 Task: Use the "Report Spam" option within a conversation thread.
Action: Mouse moved to (518, 124)
Screenshot: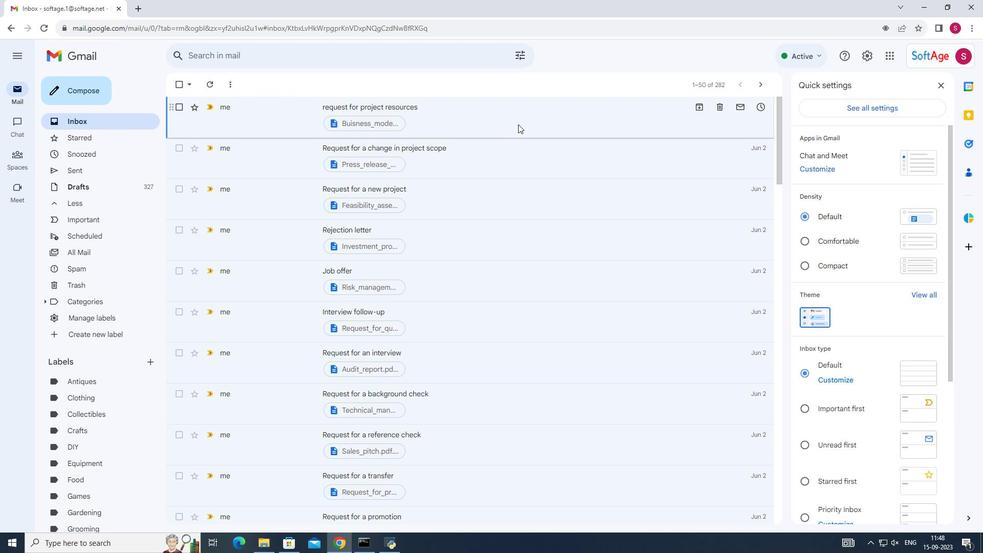 
Action: Mouse pressed left at (518, 124)
Screenshot: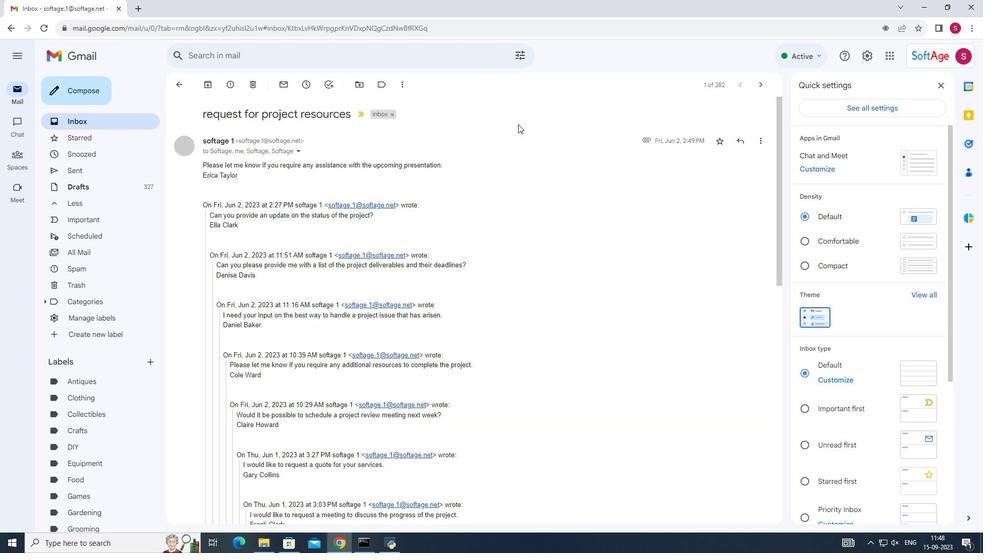 
Action: Mouse moved to (761, 140)
Screenshot: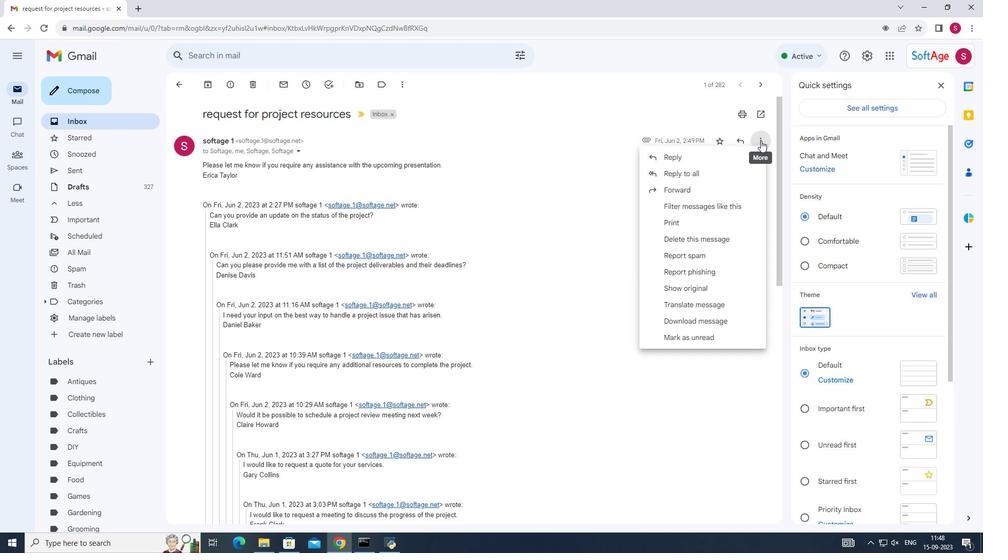 
Action: Mouse pressed left at (761, 140)
Screenshot: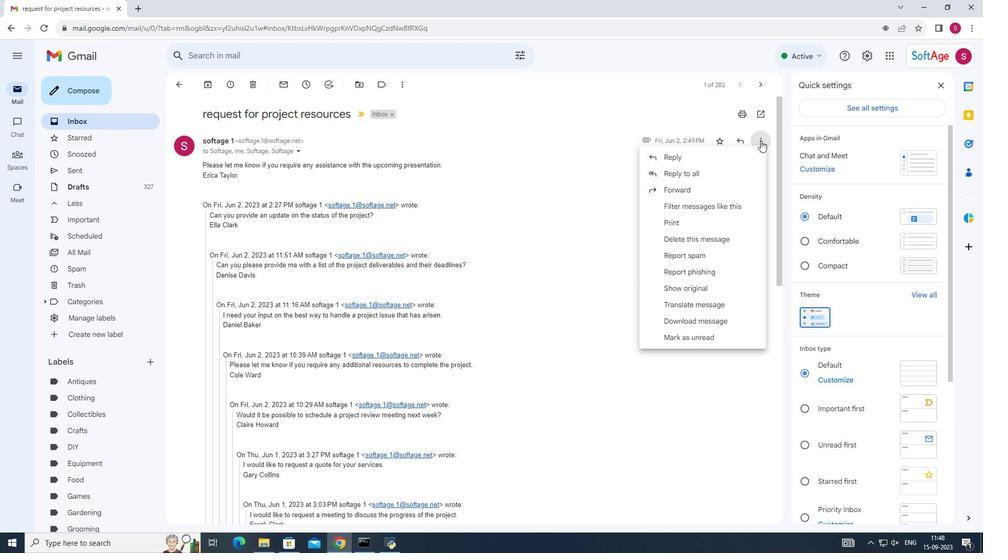 
Action: Mouse moved to (686, 258)
Screenshot: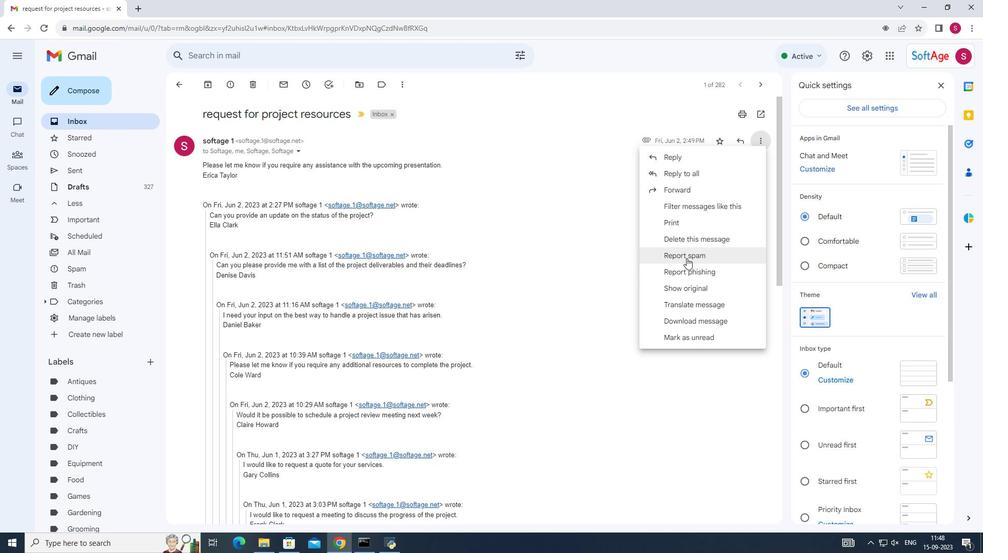 
Action: Mouse pressed left at (686, 258)
Screenshot: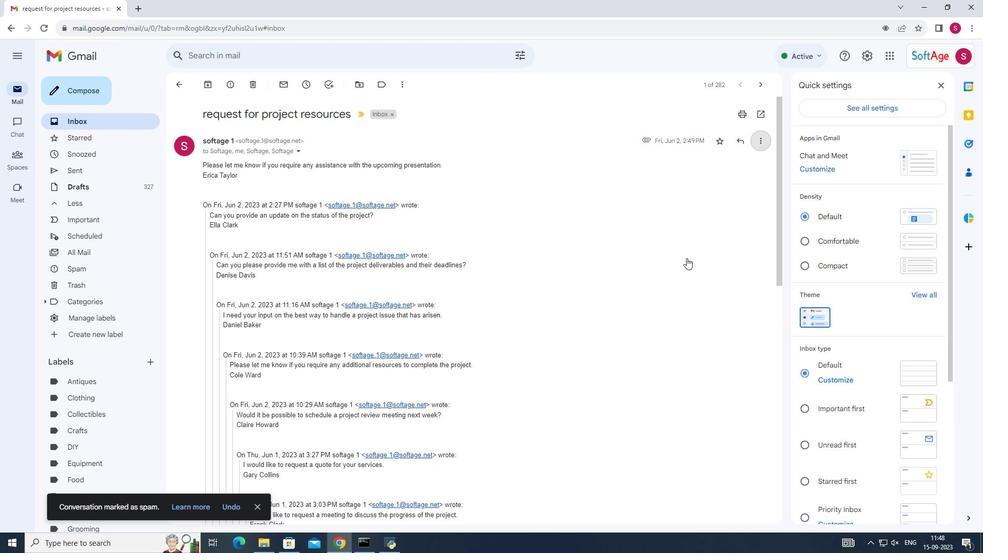 
Action: Mouse moved to (629, 283)
Screenshot: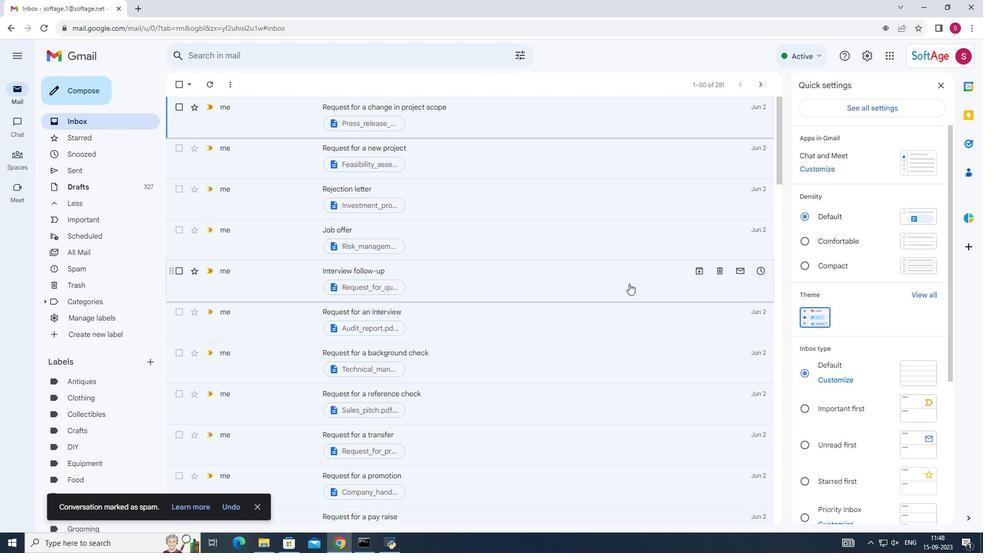 
